 Task: Add Navitas Organics Organic Sweet Chocolate Nibs to the cart.
Action: Mouse moved to (229, 112)
Screenshot: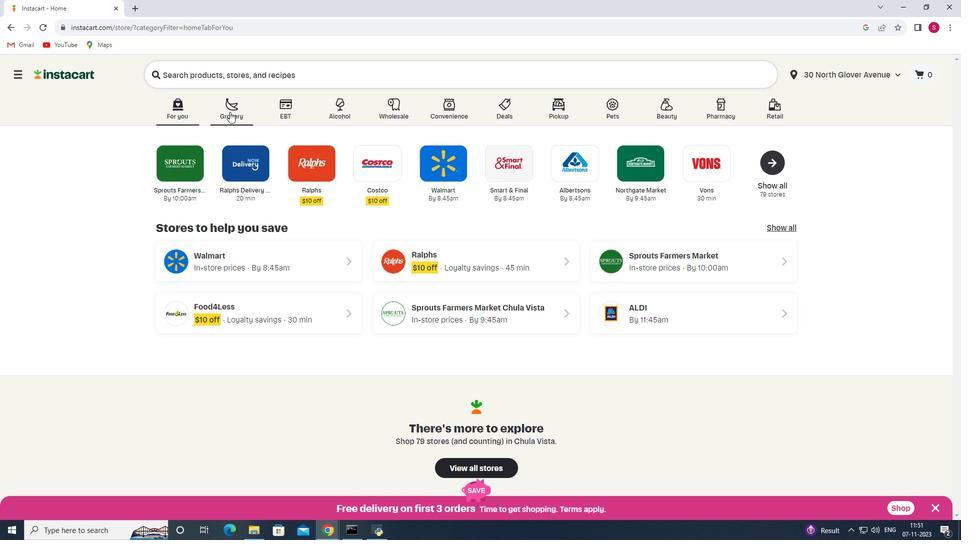 
Action: Mouse pressed left at (229, 112)
Screenshot: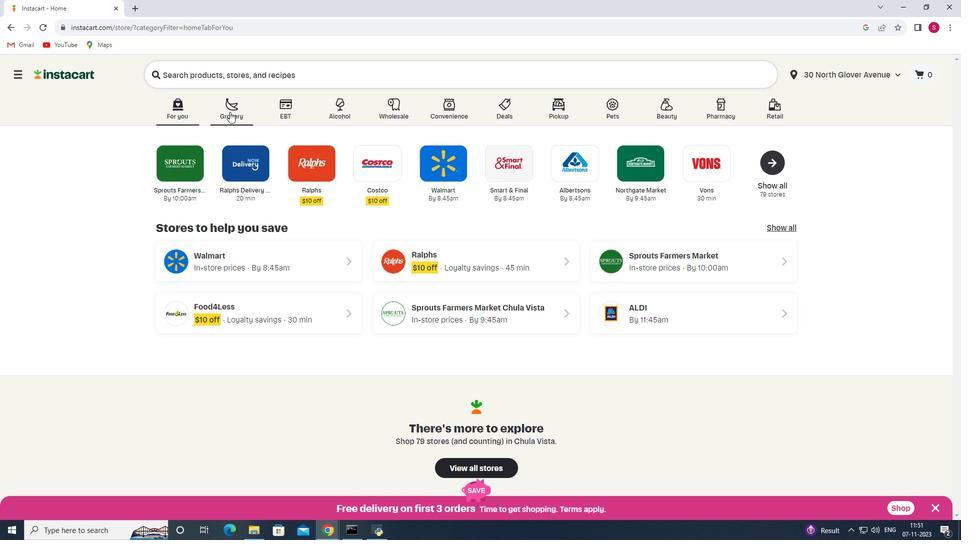 
Action: Mouse moved to (241, 284)
Screenshot: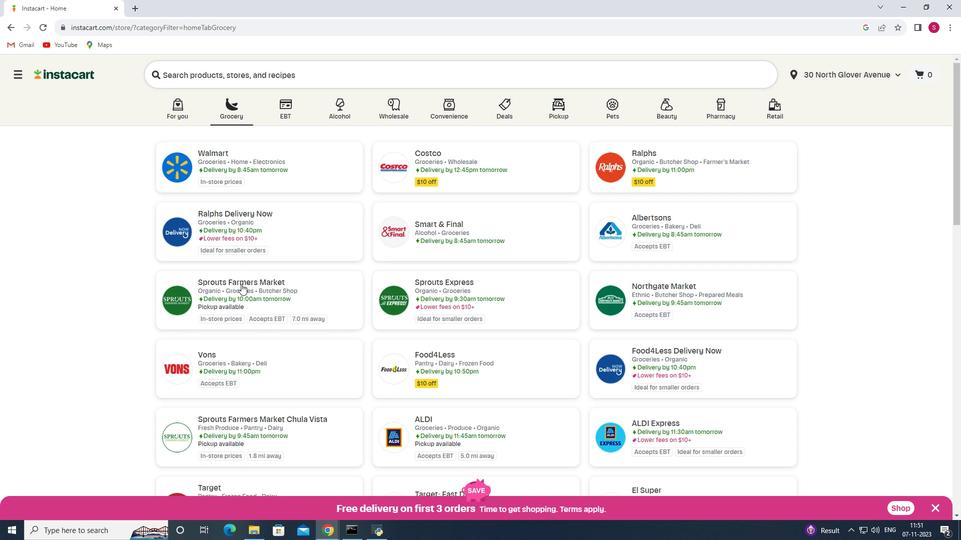 
Action: Mouse pressed left at (241, 284)
Screenshot: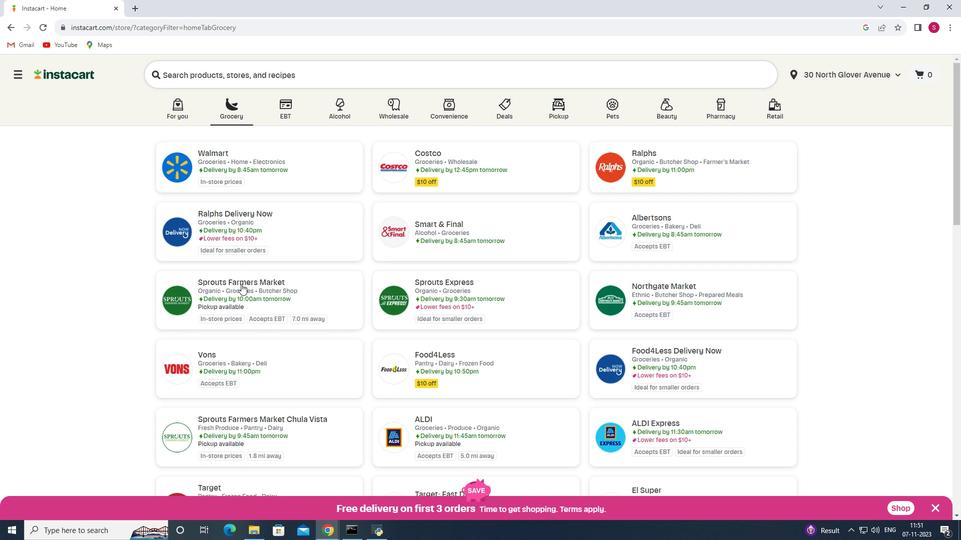 
Action: Mouse moved to (57, 278)
Screenshot: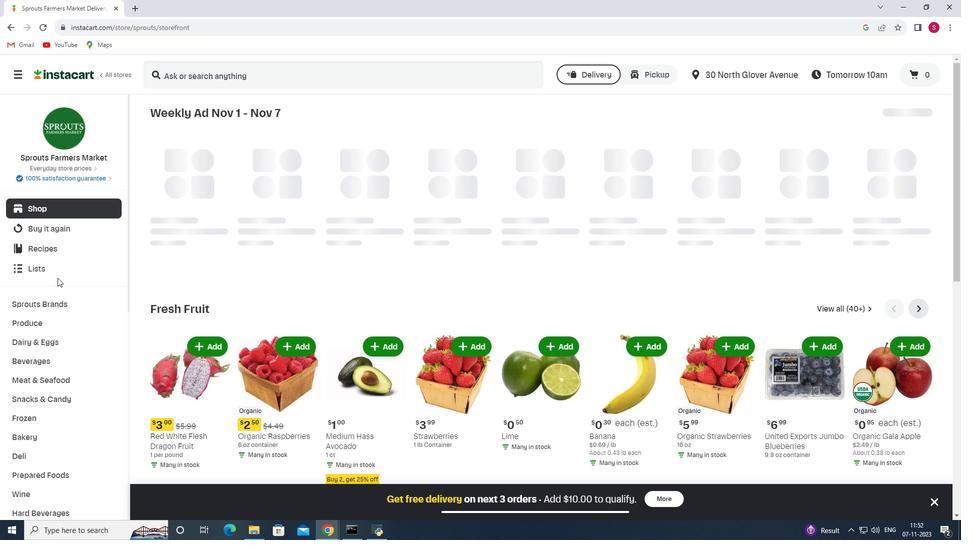 
Action: Mouse scrolled (57, 277) with delta (0, 0)
Screenshot: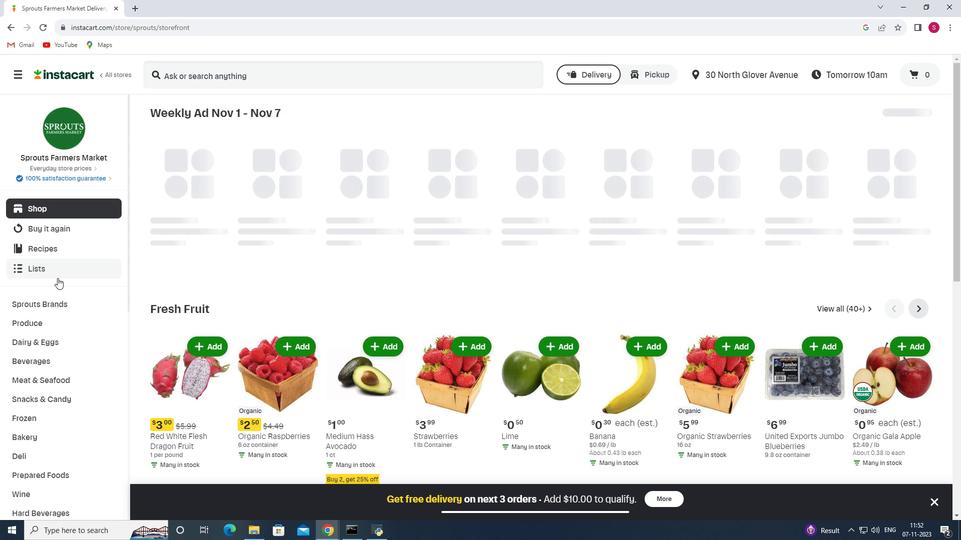 
Action: Mouse scrolled (57, 277) with delta (0, 0)
Screenshot: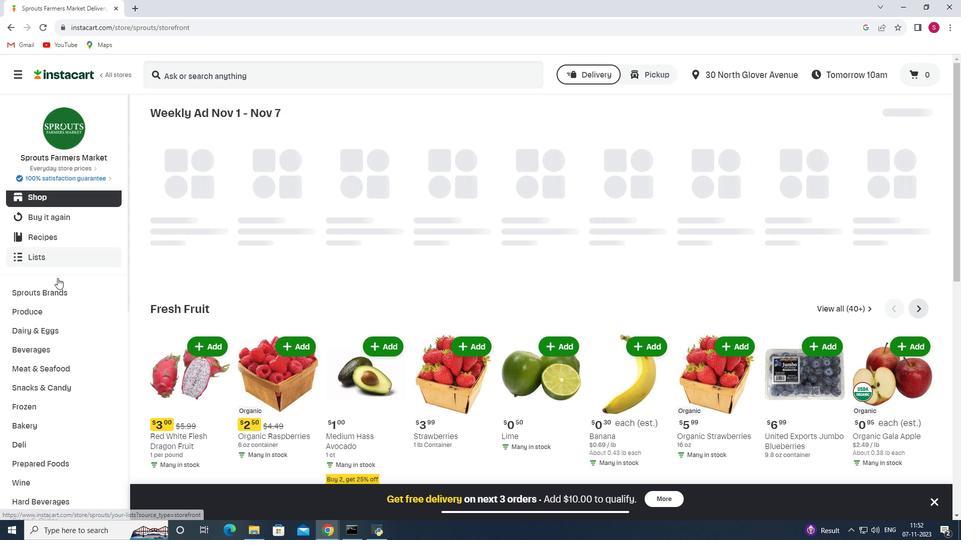 
Action: Mouse scrolled (57, 277) with delta (0, 0)
Screenshot: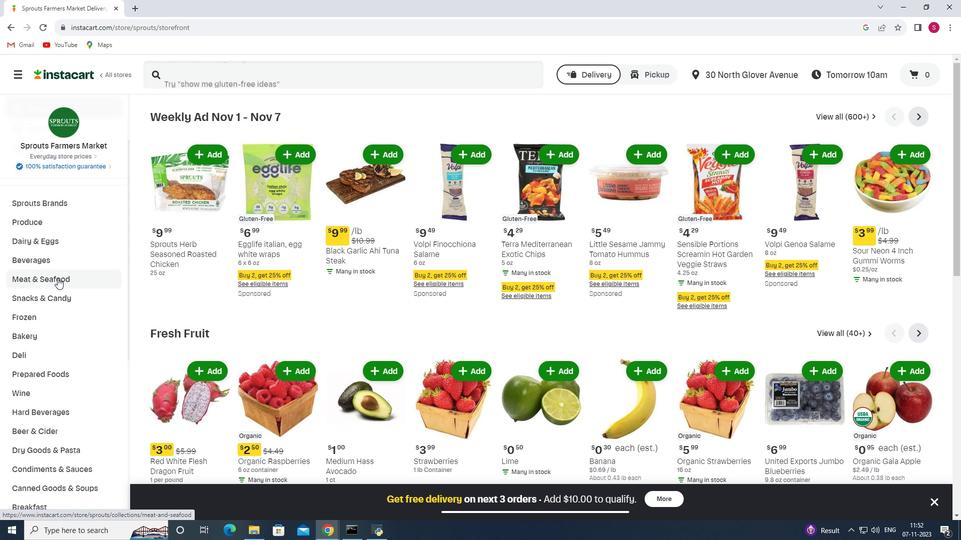 
Action: Mouse scrolled (57, 277) with delta (0, 0)
Screenshot: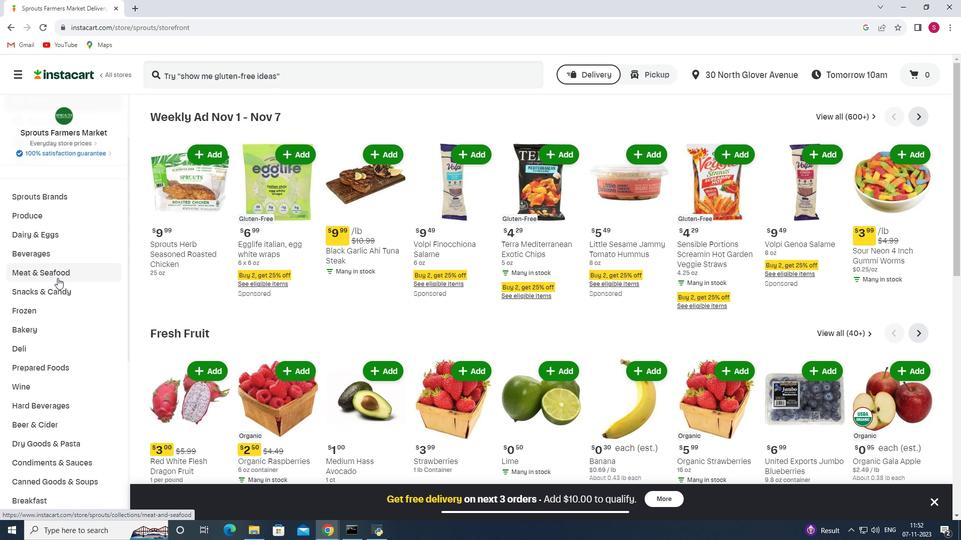 
Action: Mouse scrolled (57, 277) with delta (0, 0)
Screenshot: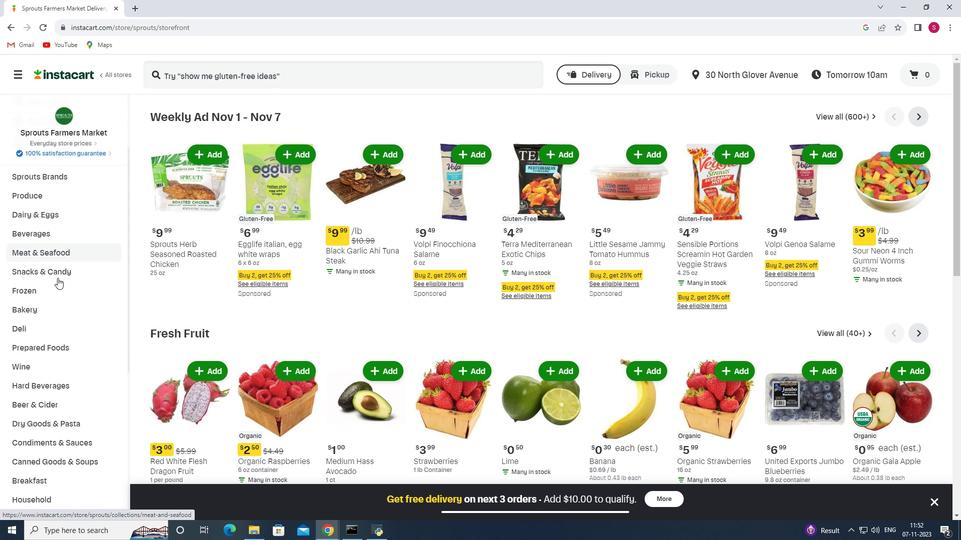 
Action: Mouse scrolled (57, 277) with delta (0, 0)
Screenshot: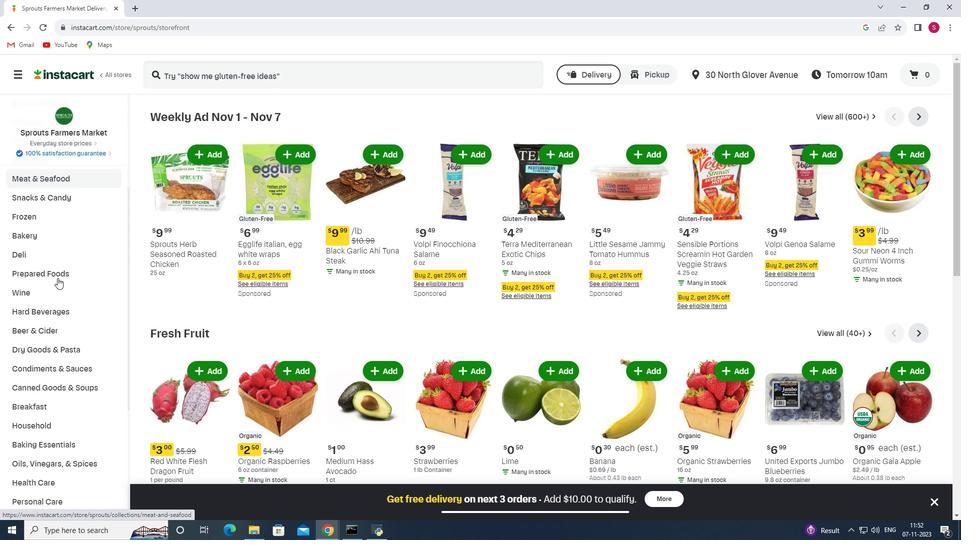 
Action: Mouse scrolled (57, 277) with delta (0, 0)
Screenshot: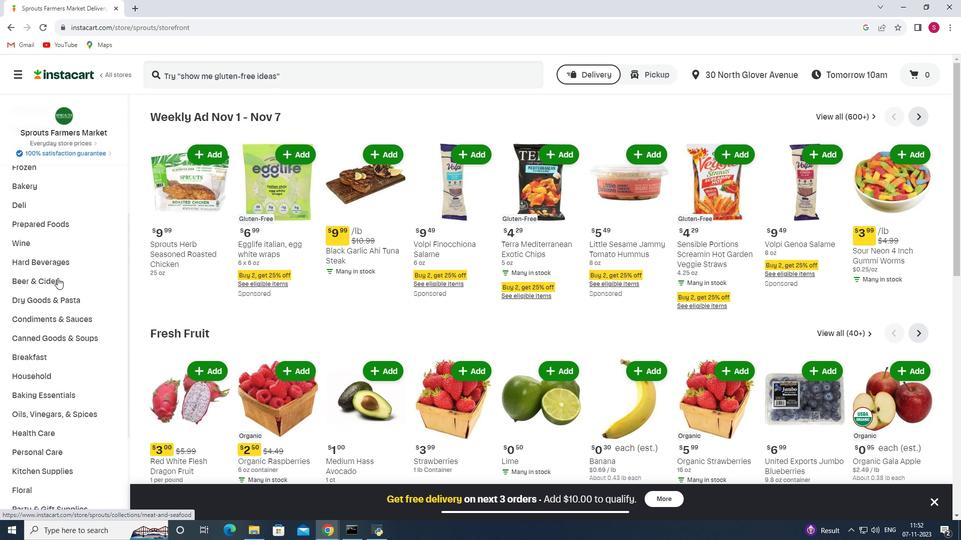 
Action: Mouse scrolled (57, 277) with delta (0, 0)
Screenshot: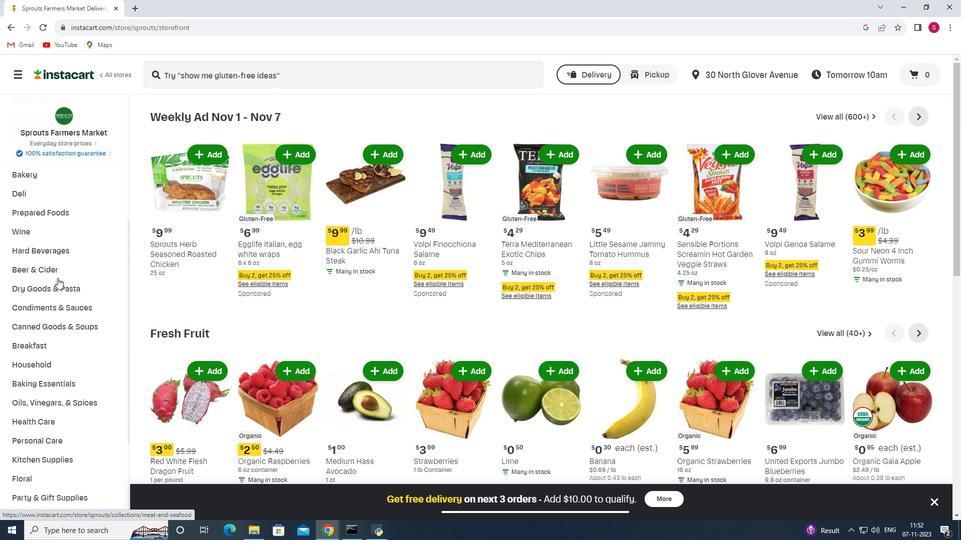 
Action: Mouse scrolled (57, 277) with delta (0, 0)
Screenshot: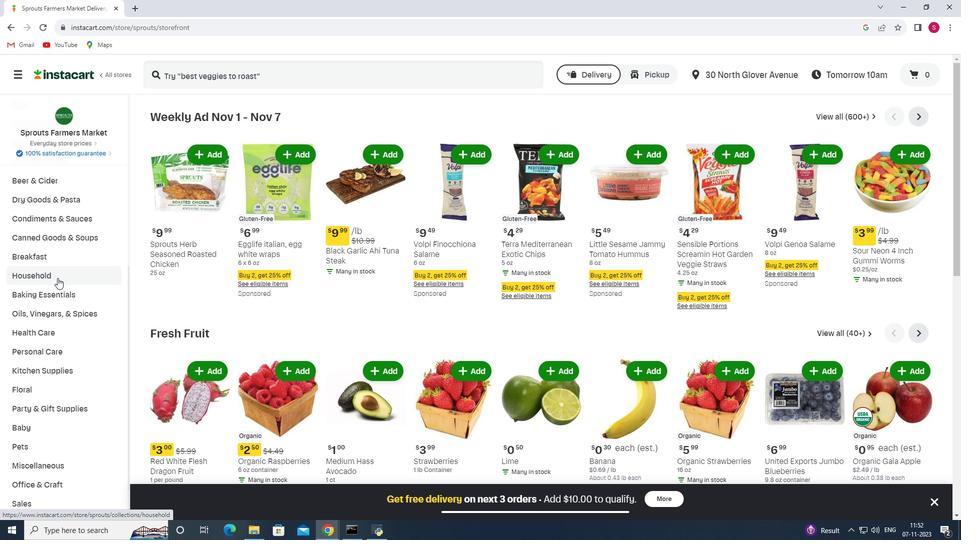 
Action: Mouse moved to (56, 278)
Screenshot: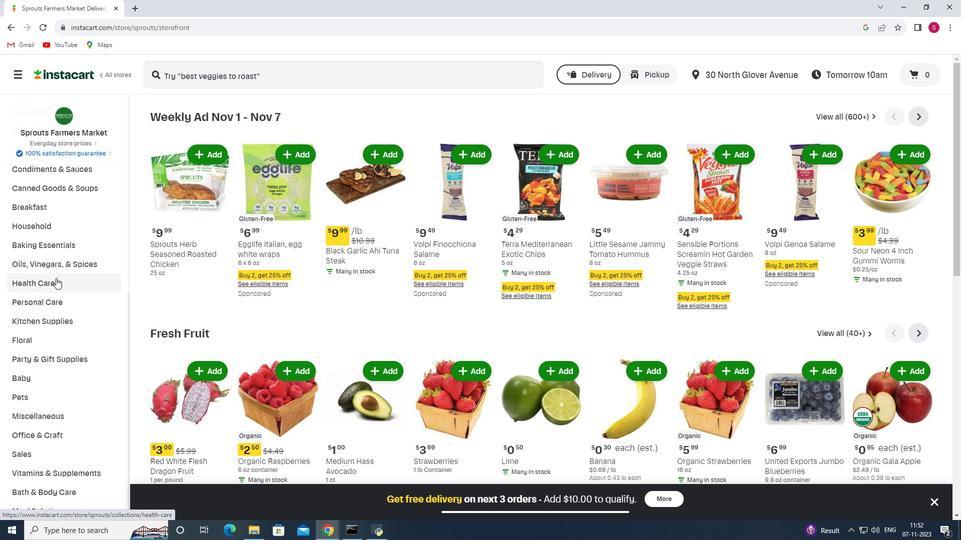
Action: Mouse pressed left at (56, 278)
Screenshot: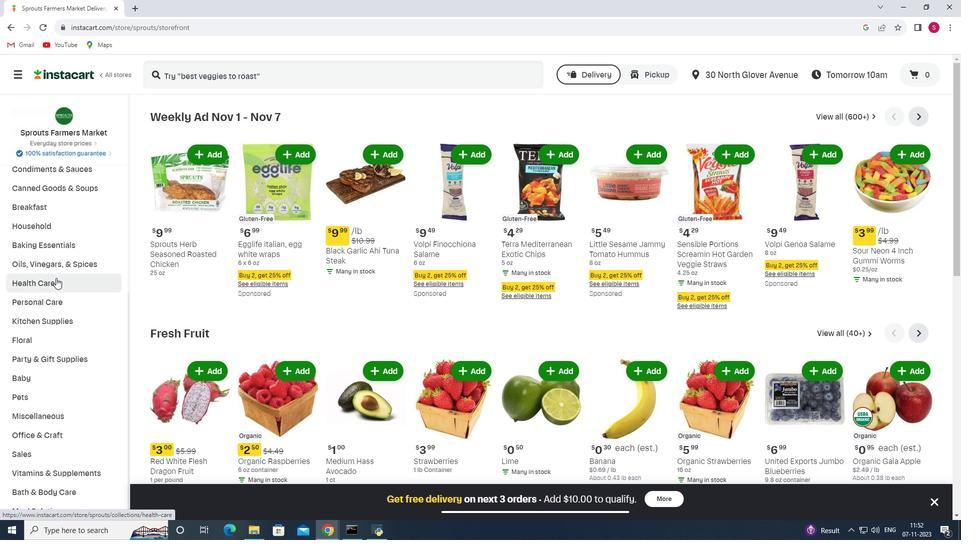 
Action: Mouse moved to (310, 138)
Screenshot: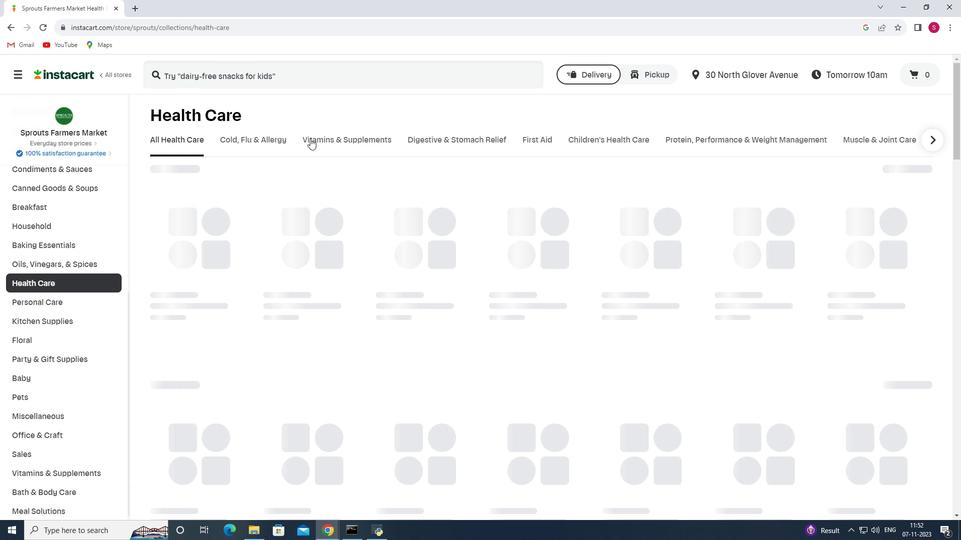 
Action: Mouse pressed left at (310, 138)
Screenshot: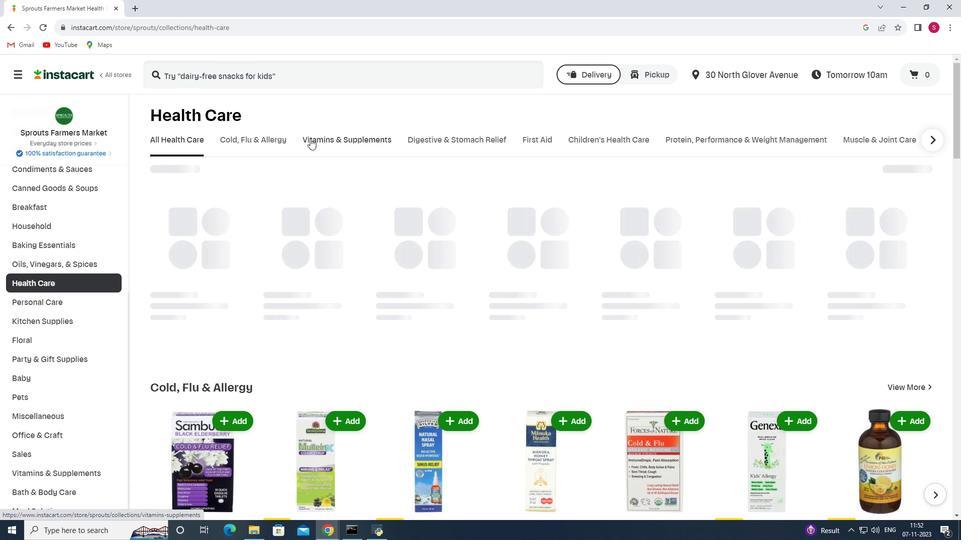 
Action: Mouse moved to (424, 185)
Screenshot: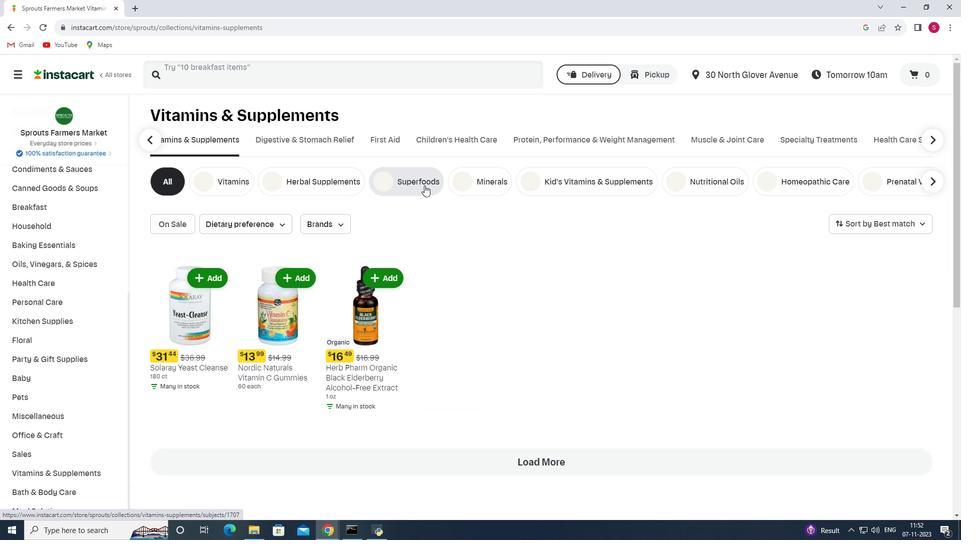 
Action: Mouse pressed left at (424, 185)
Screenshot: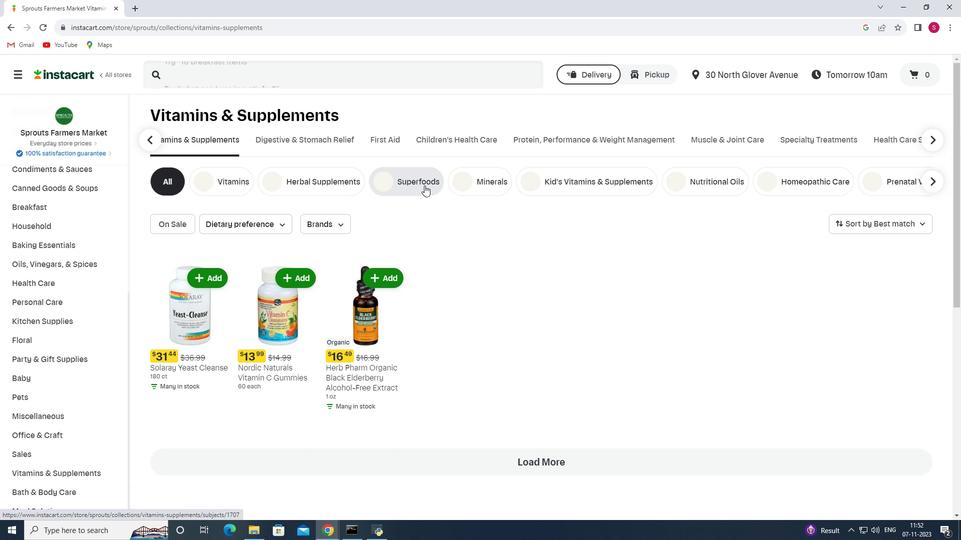 
Action: Mouse moved to (264, 78)
Screenshot: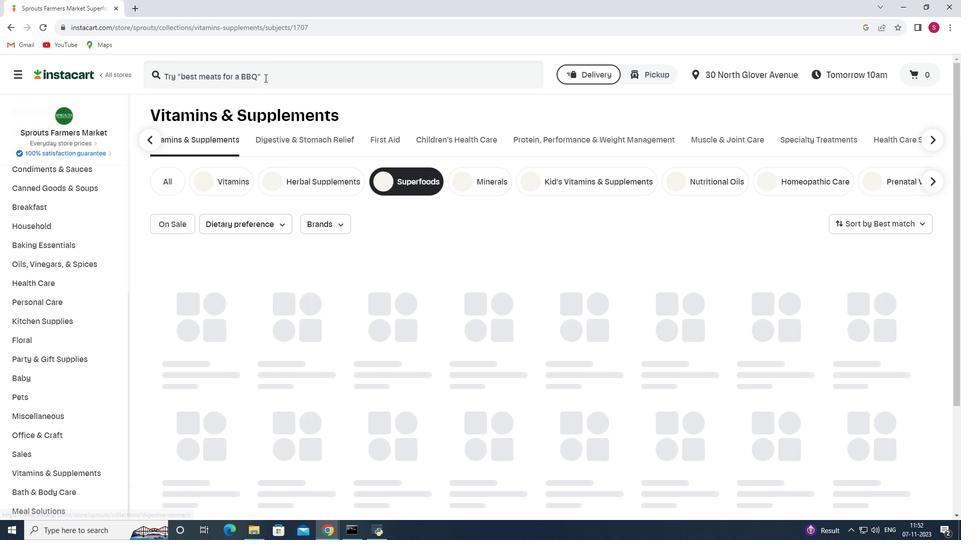 
Action: Mouse pressed left at (264, 78)
Screenshot: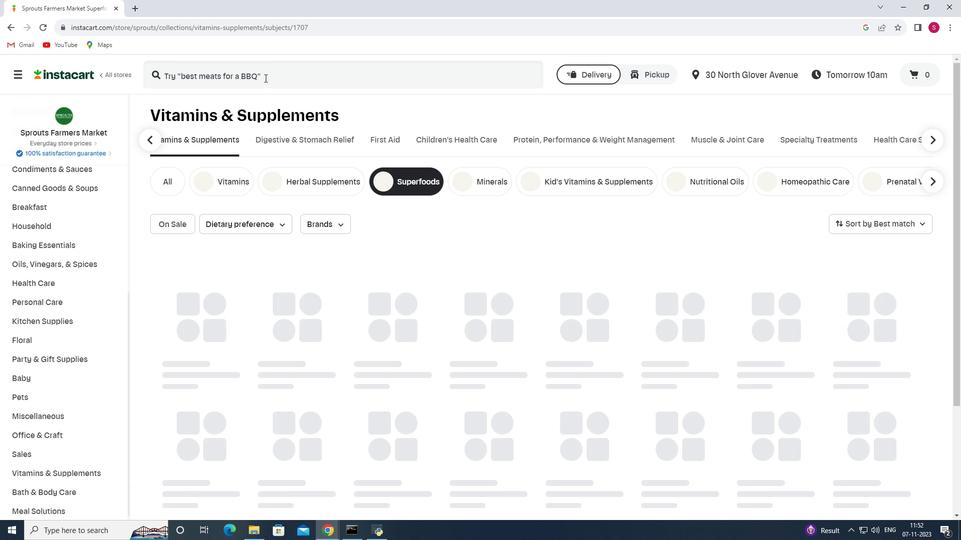
Action: Key pressed <Key.shift>Navitas<Key.space><Key.shift>Organics<Key.space><Key.shift>Organic<Key.space><Key.shift>Sweet<Key.space><Key.shift>X<Key.backspace><Key.shift>Chocolate<Key.space><Key.shift>Nibs<Key.enter>
Screenshot: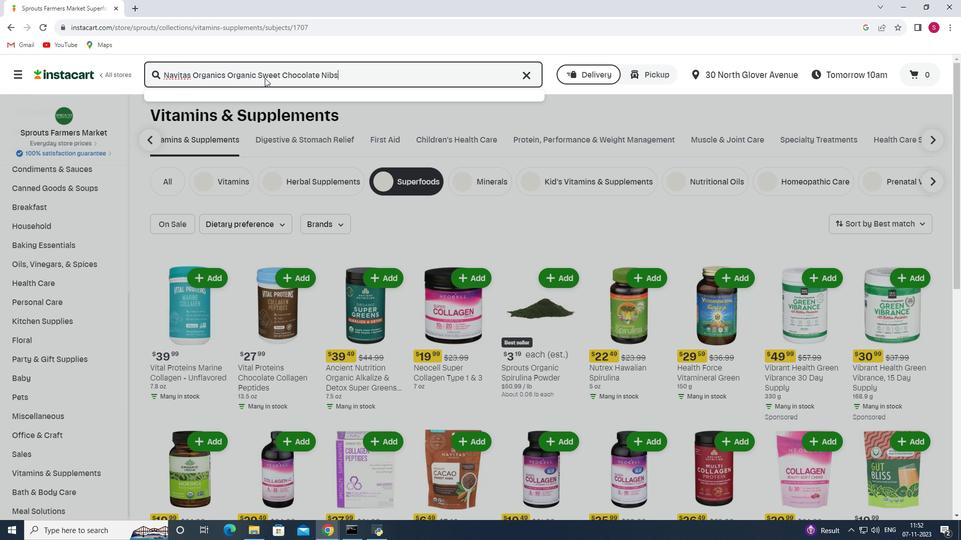 
Action: Mouse moved to (417, 152)
Screenshot: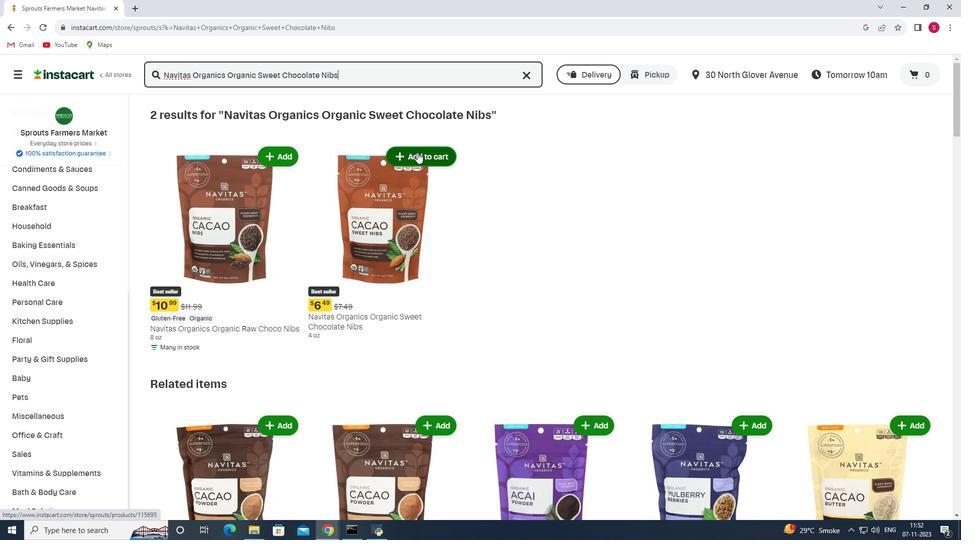 
Action: Mouse pressed left at (417, 152)
Screenshot: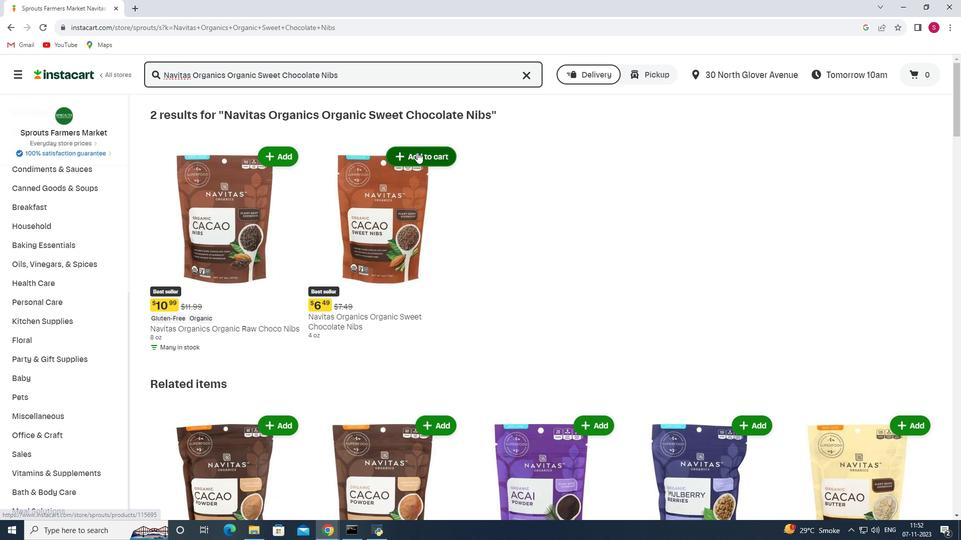 
Action: Mouse moved to (377, 200)
Screenshot: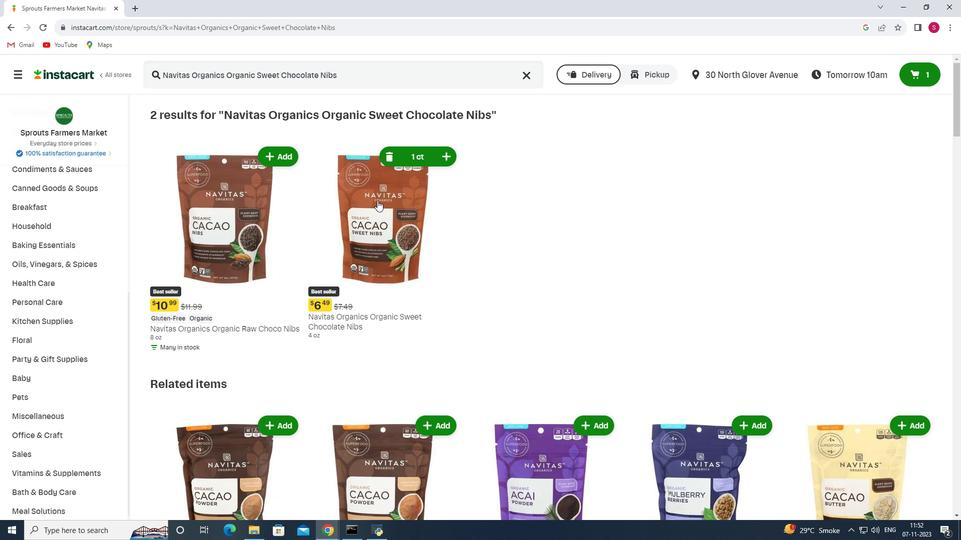 
